 Task: Look for products in the category "More Deli Meats" from Volpi only.
Action: Mouse moved to (835, 315)
Screenshot: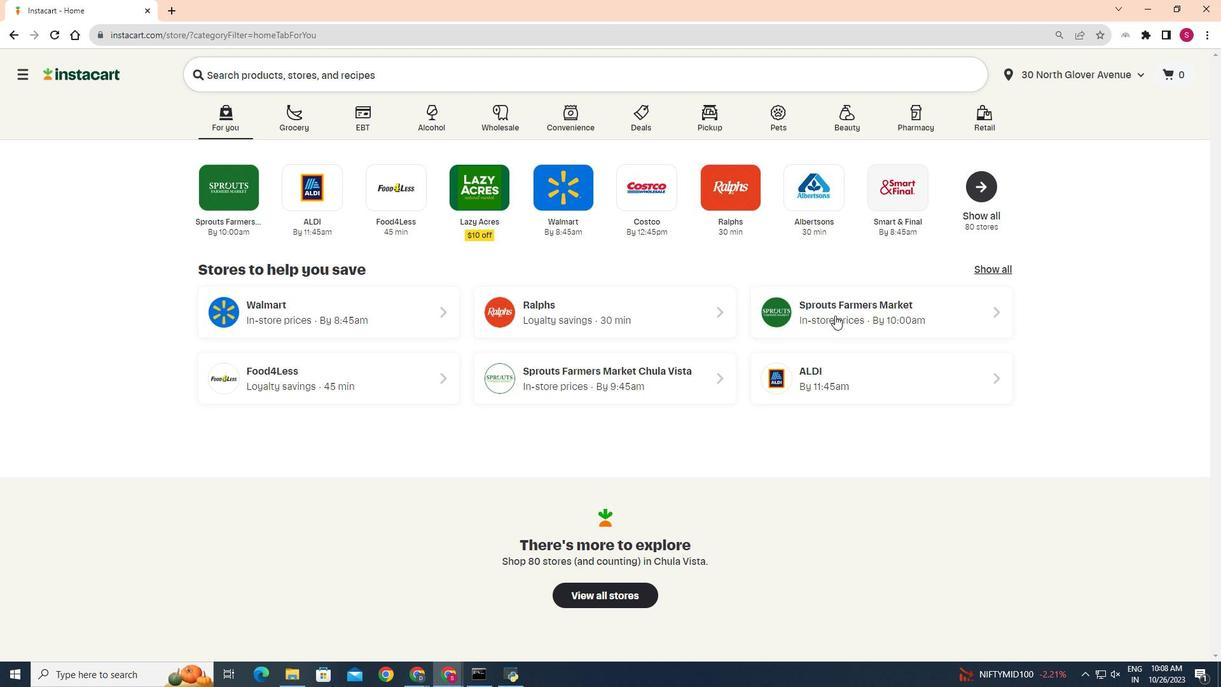 
Action: Mouse pressed left at (835, 315)
Screenshot: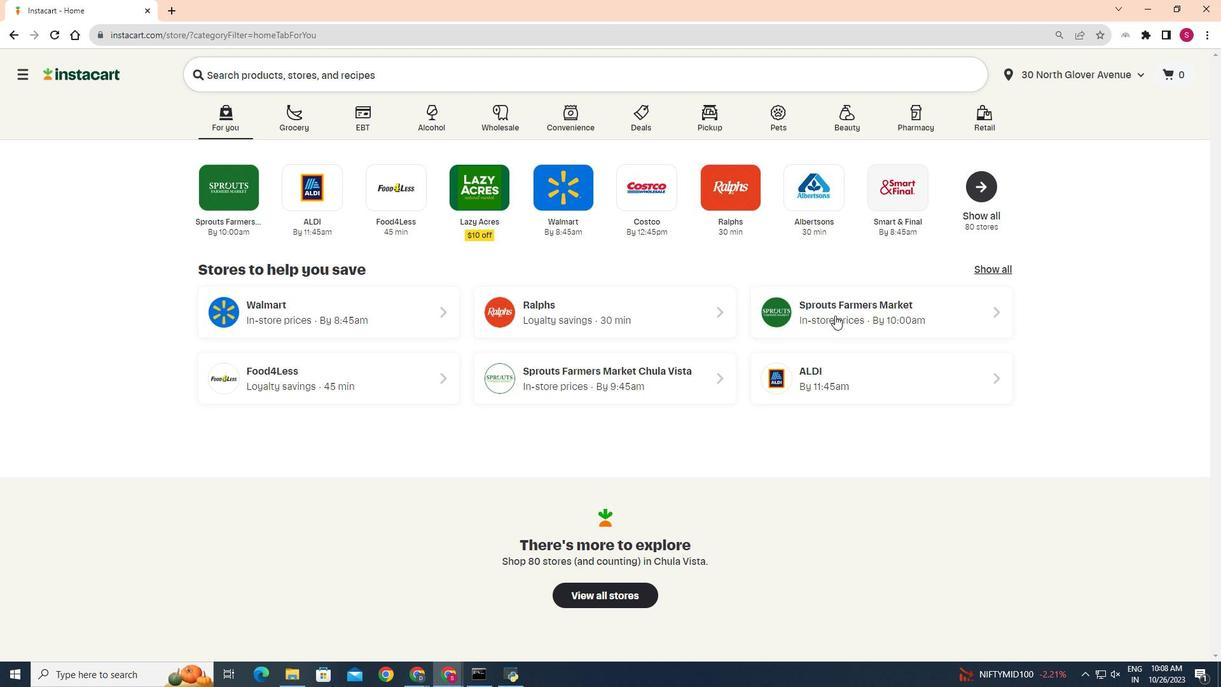 
Action: Mouse moved to (26, 579)
Screenshot: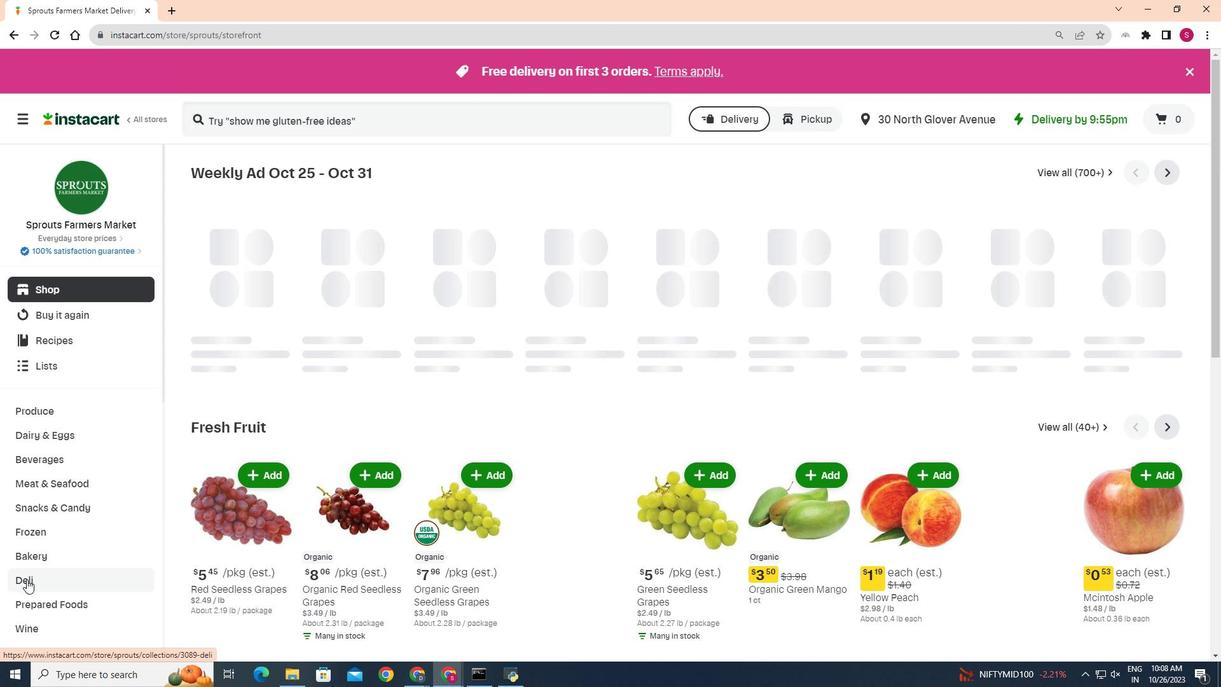 
Action: Mouse pressed left at (26, 579)
Screenshot: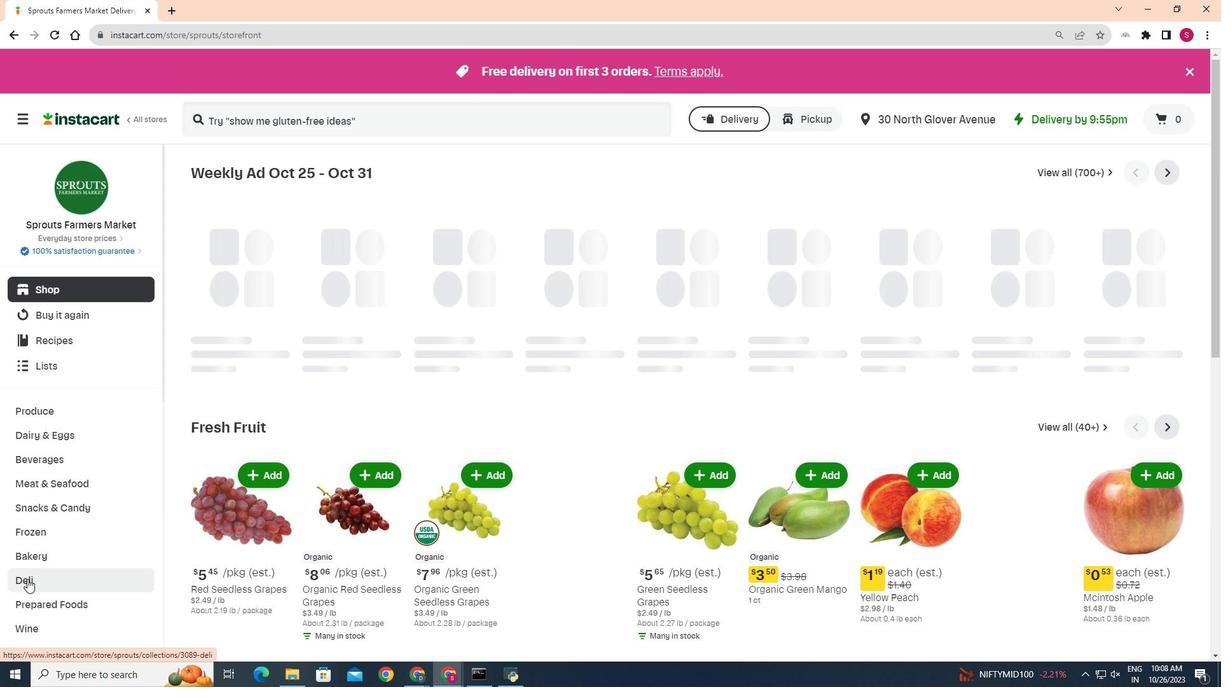 
Action: Mouse moved to (272, 196)
Screenshot: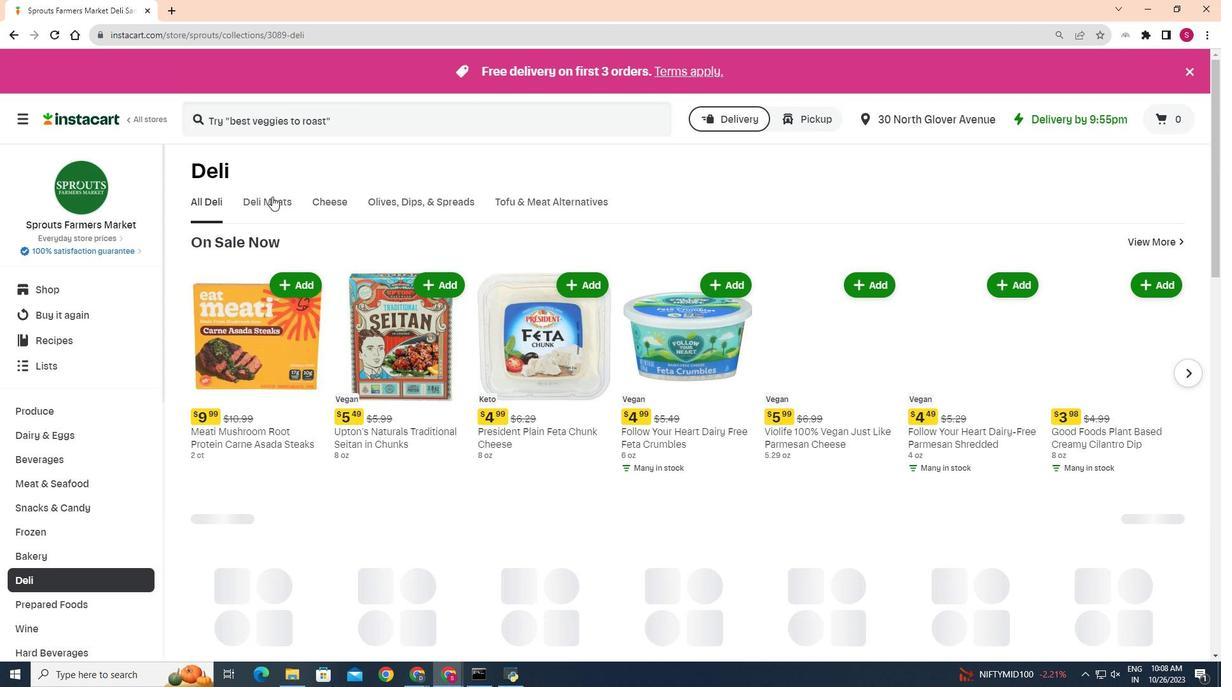 
Action: Mouse pressed left at (272, 196)
Screenshot: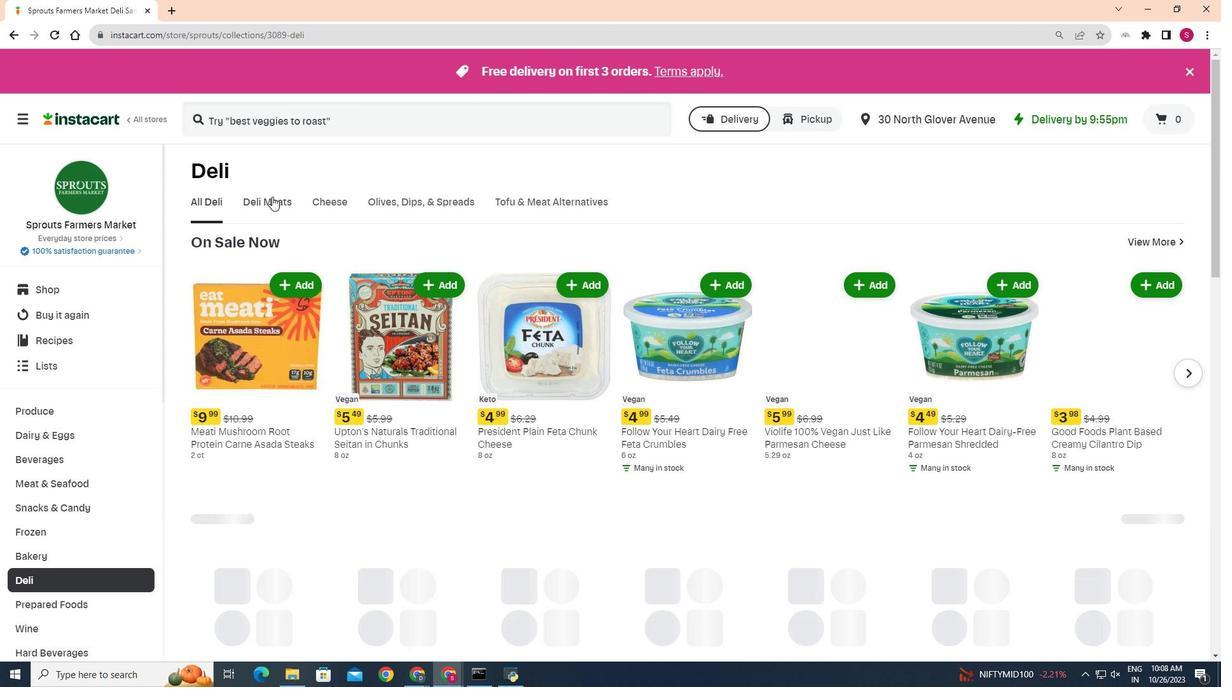 
Action: Mouse moved to (809, 250)
Screenshot: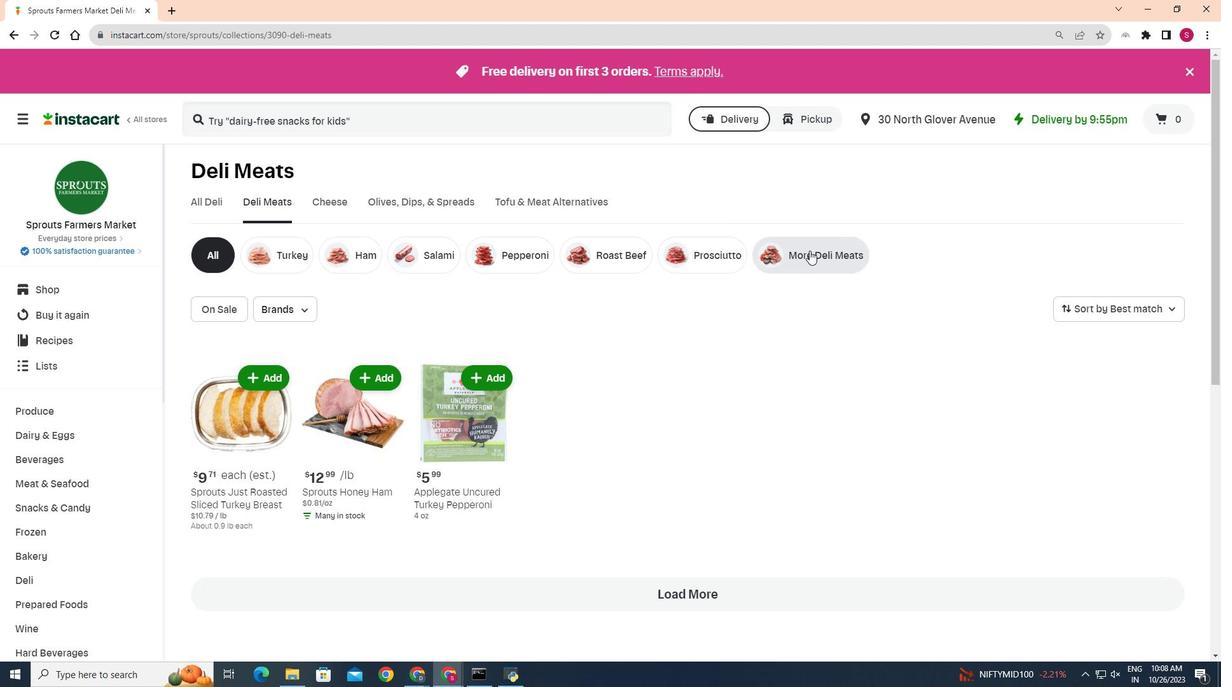 
Action: Mouse pressed left at (809, 250)
Screenshot: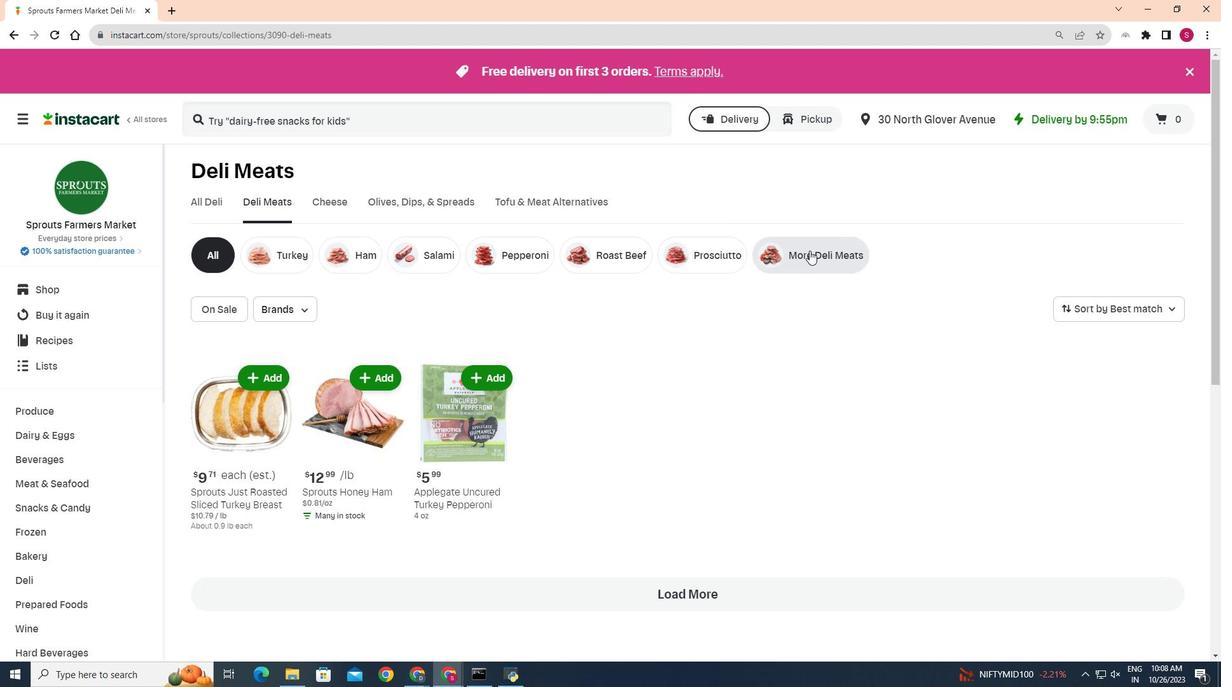 
Action: Mouse moved to (239, 306)
Screenshot: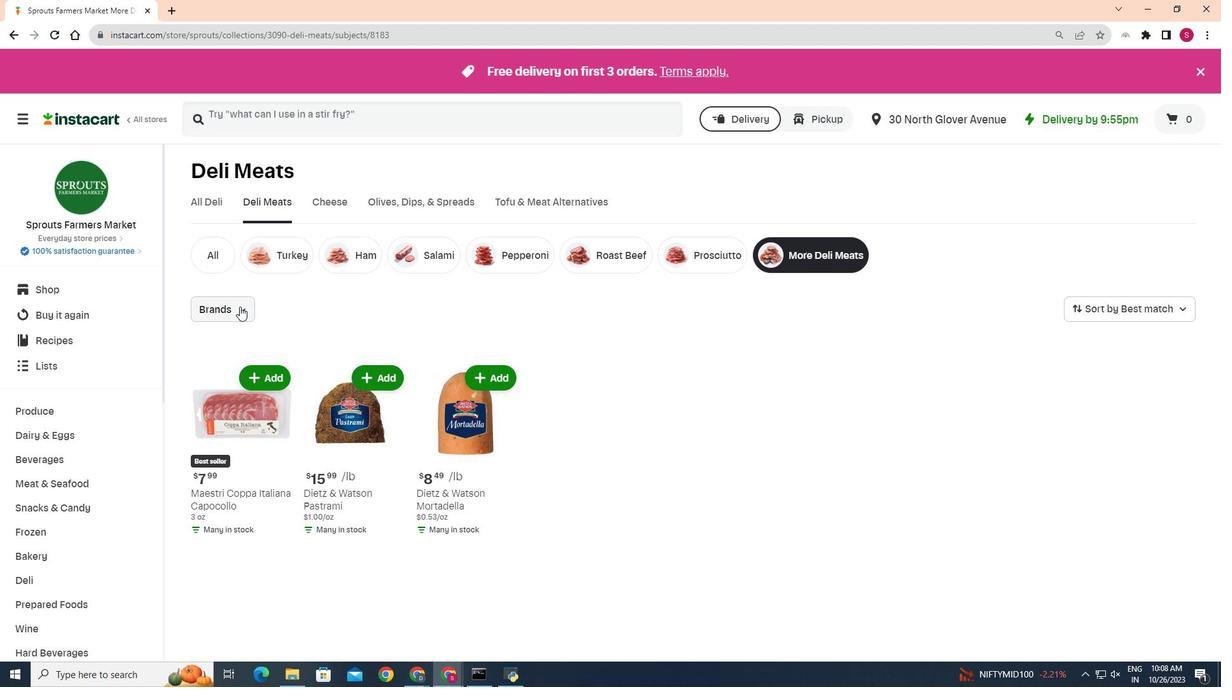 
Action: Mouse pressed left at (239, 306)
Screenshot: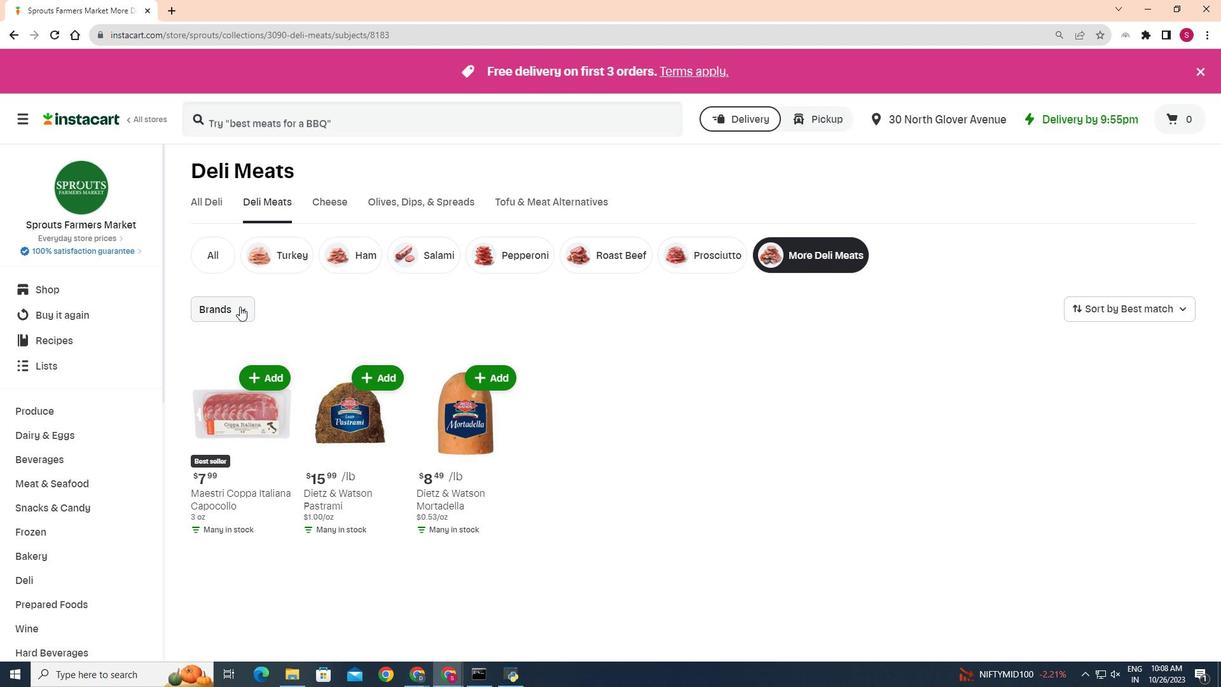 
Action: Mouse moved to (244, 339)
Screenshot: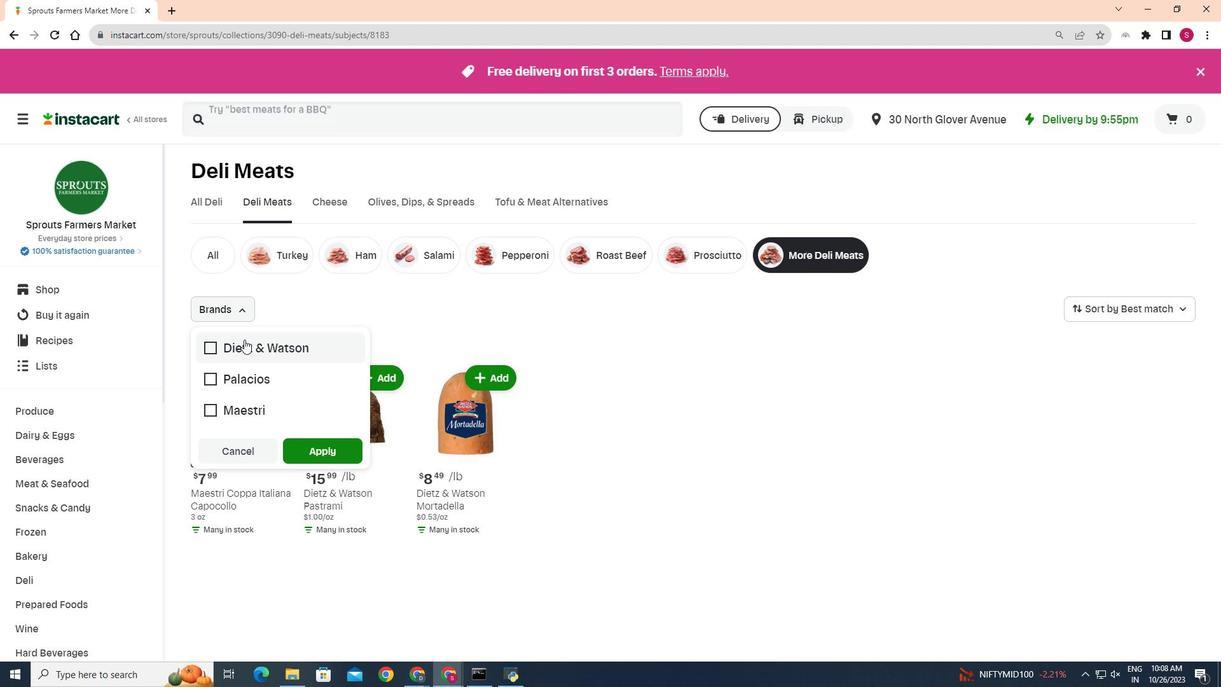 
Action: Mouse scrolled (244, 339) with delta (0, 0)
Screenshot: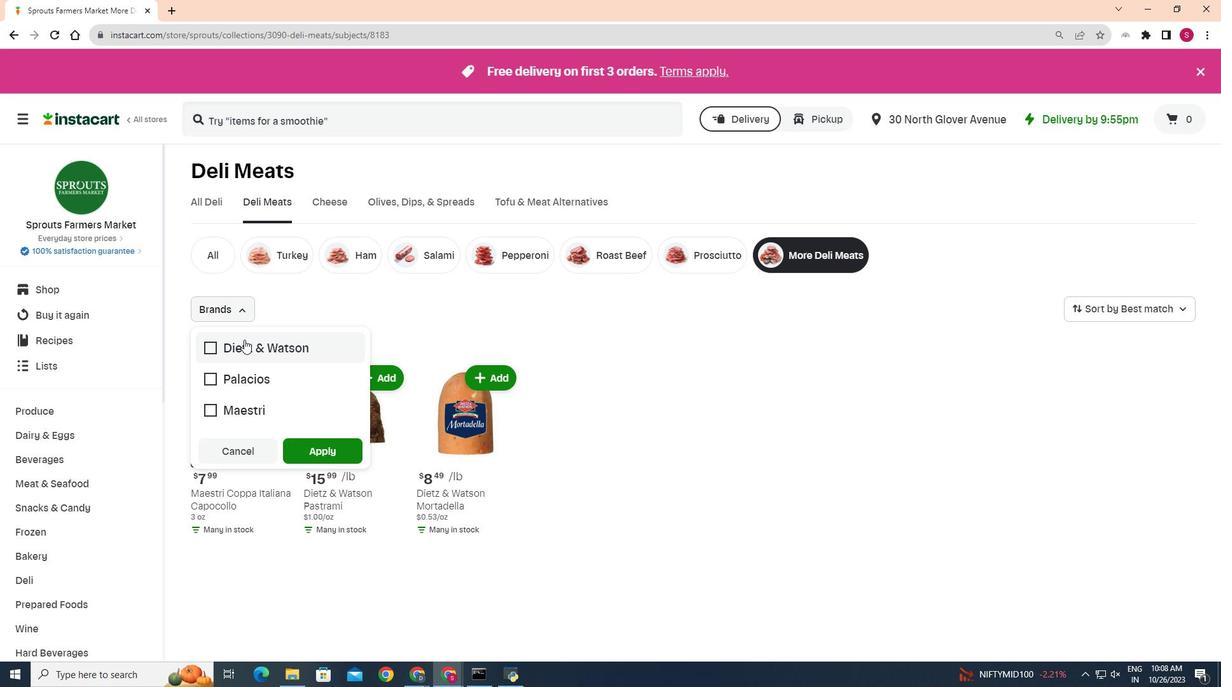 
Action: Mouse moved to (244, 339)
Screenshot: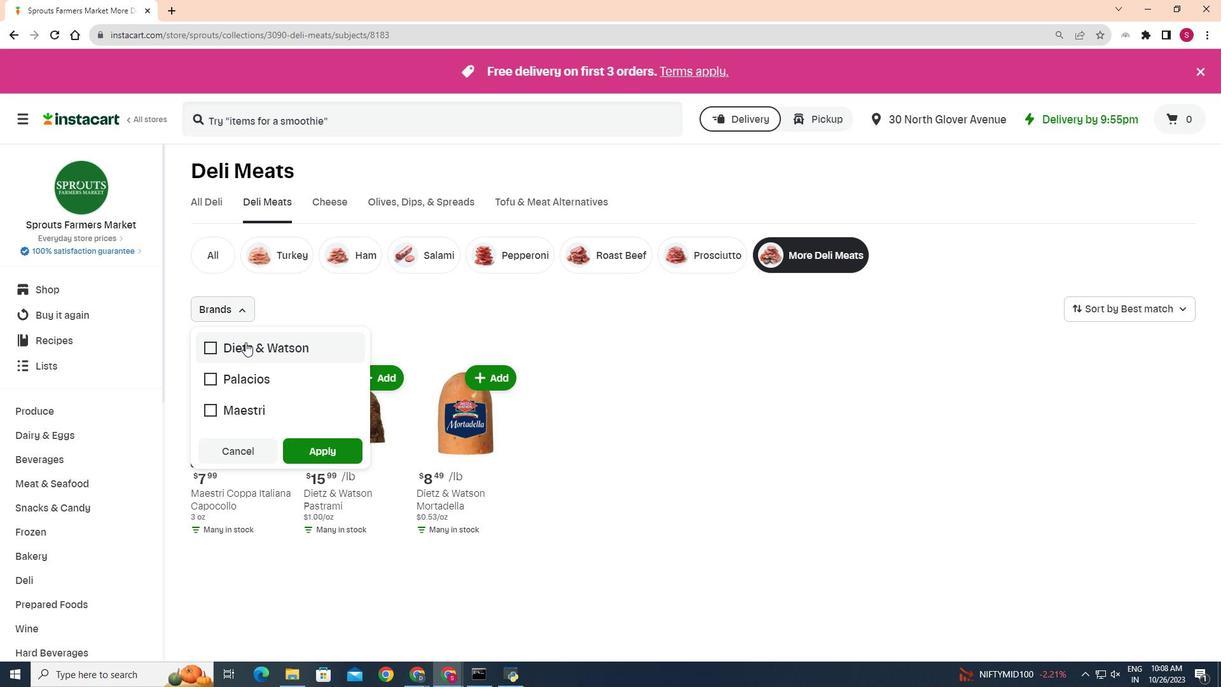 
Action: Mouse scrolled (244, 339) with delta (0, 0)
Screenshot: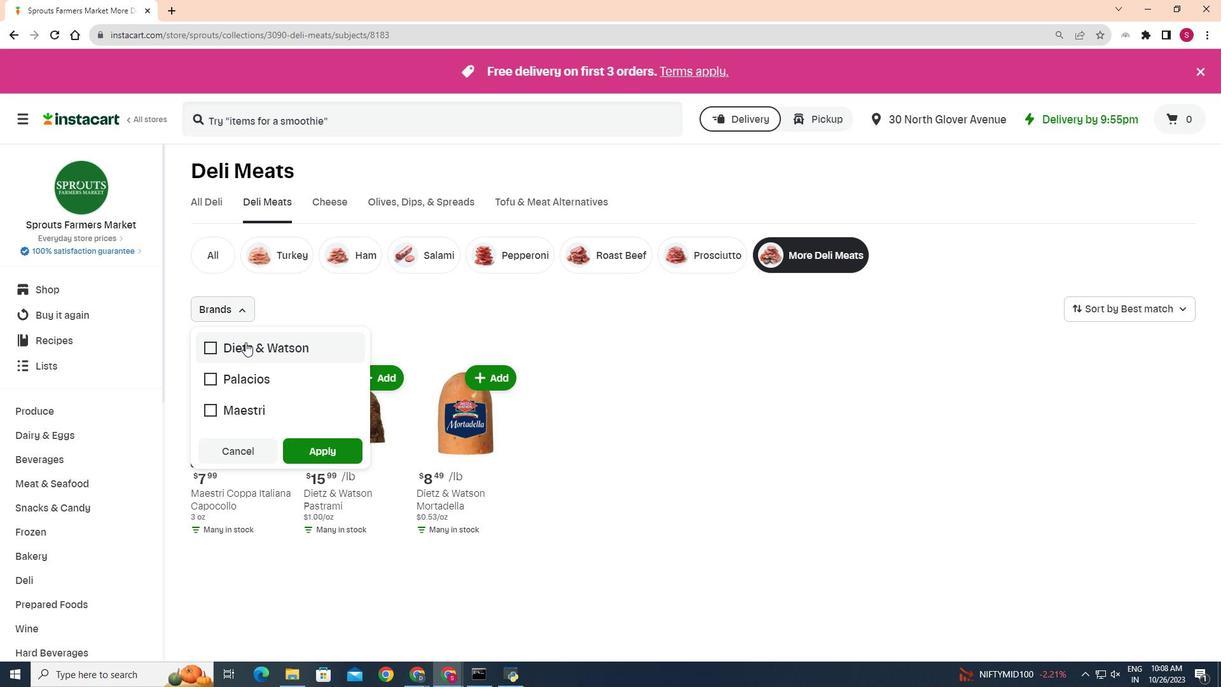 
Action: Mouse moved to (272, 360)
Screenshot: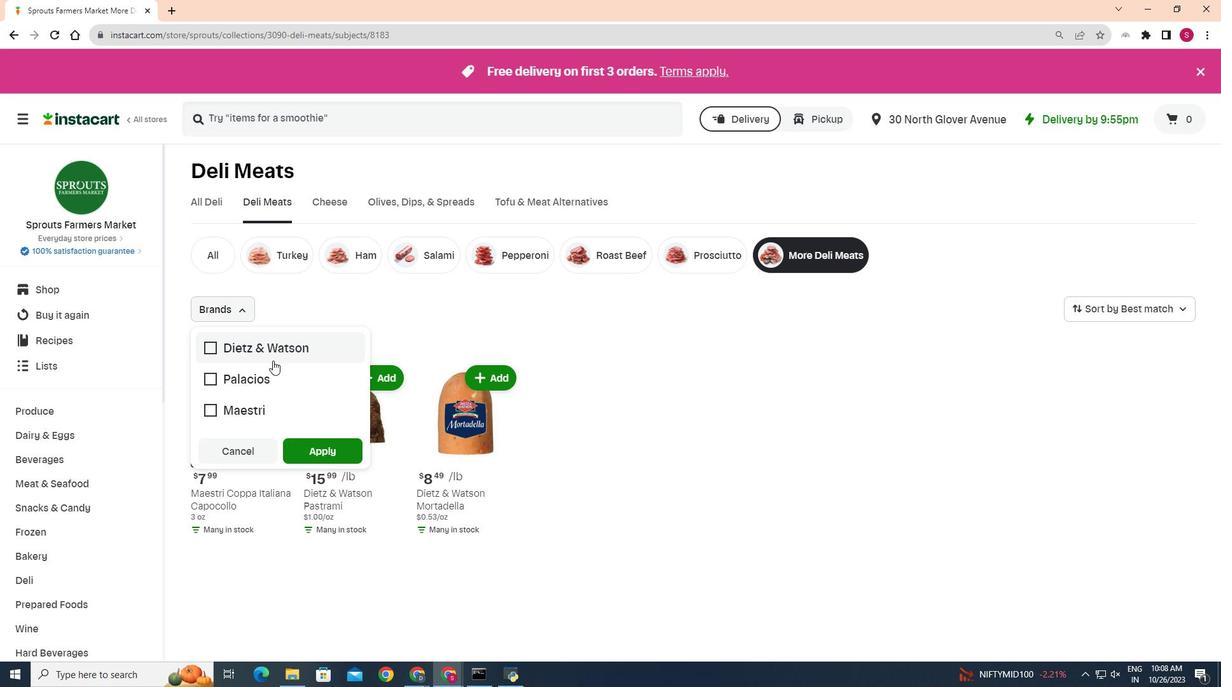 
